 Task: Select help.
Action: Mouse moved to (634, 147)
Screenshot: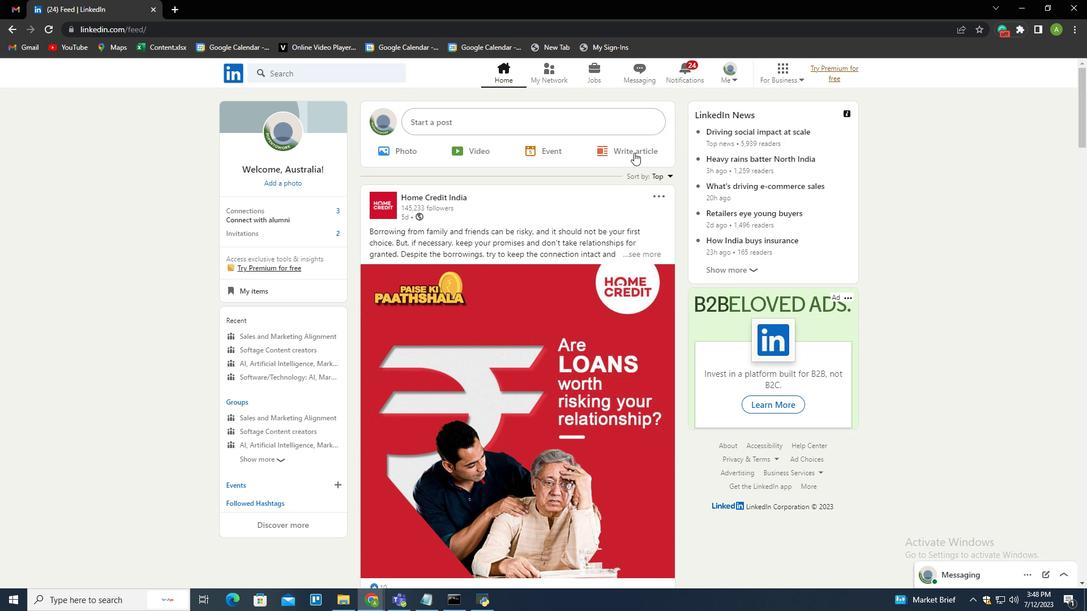 
Action: Mouse pressed left at (634, 147)
Screenshot: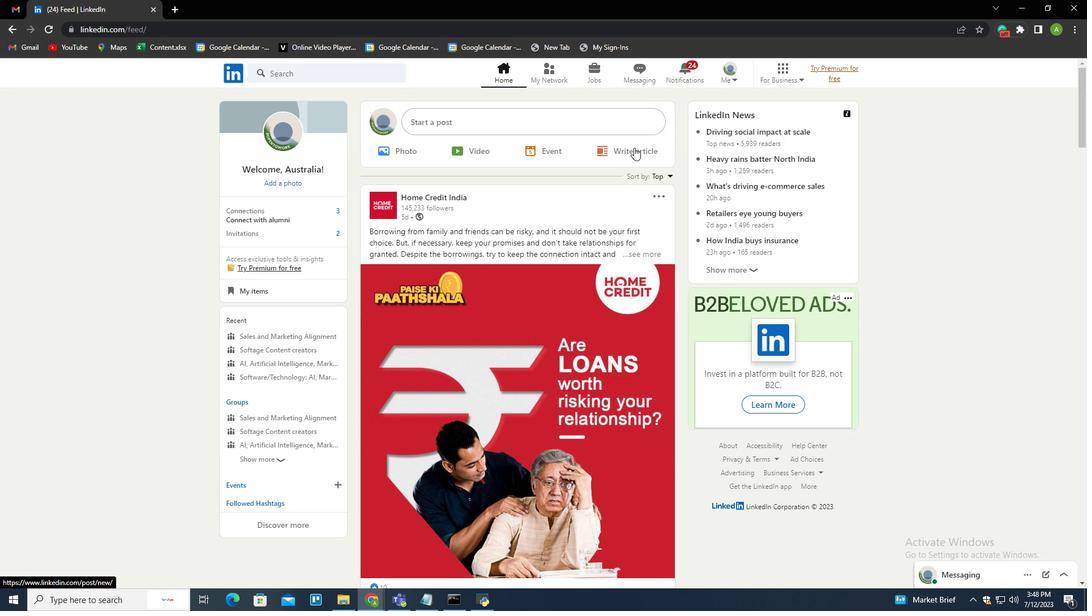 
Action: Mouse moved to (279, 103)
Screenshot: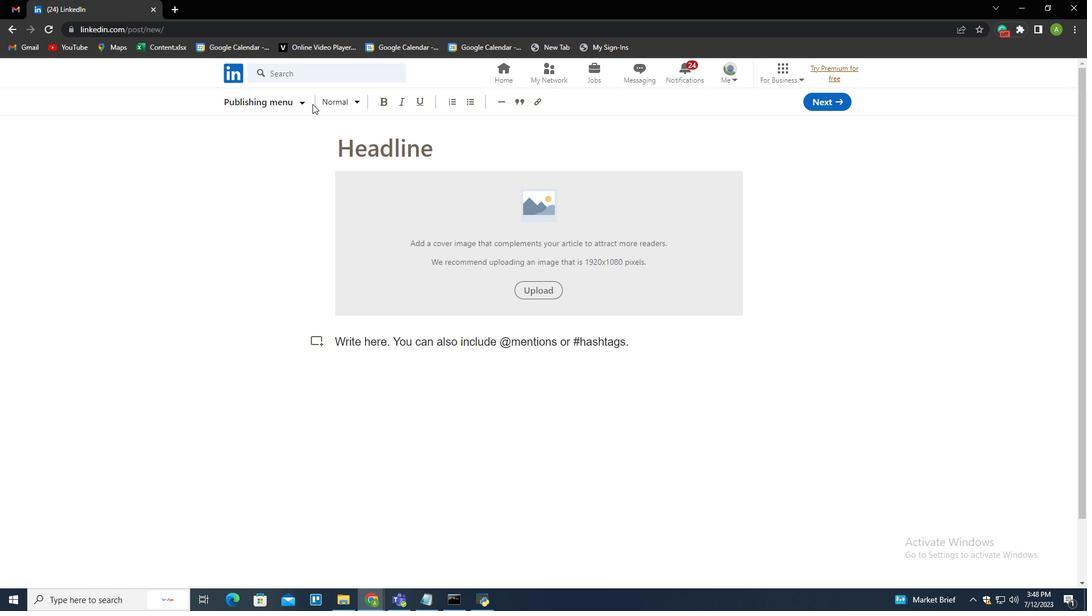 
Action: Mouse pressed left at (279, 103)
Screenshot: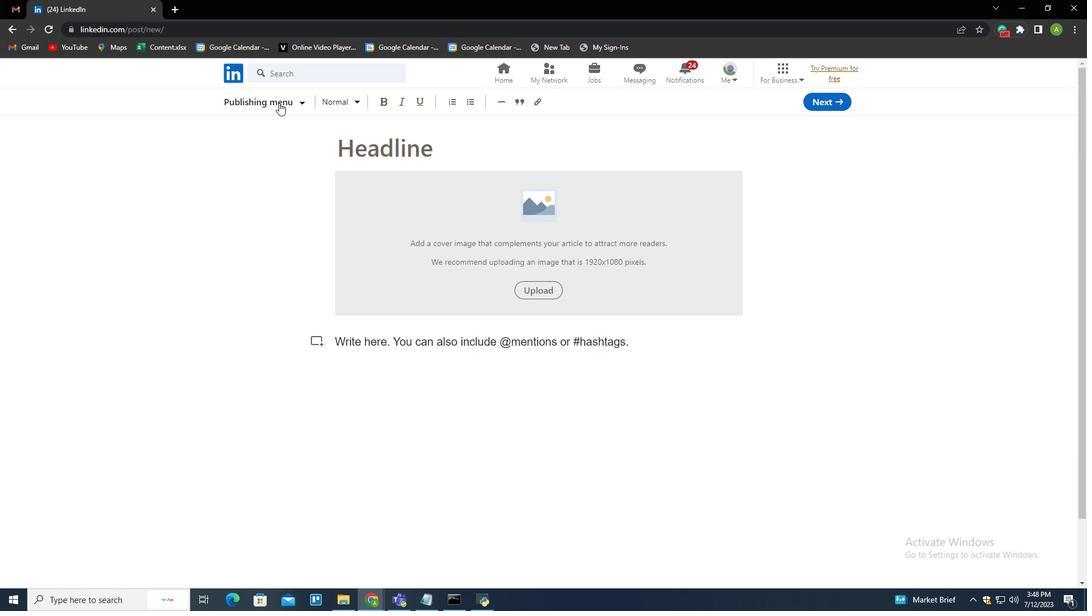 
Action: Mouse moved to (247, 221)
Screenshot: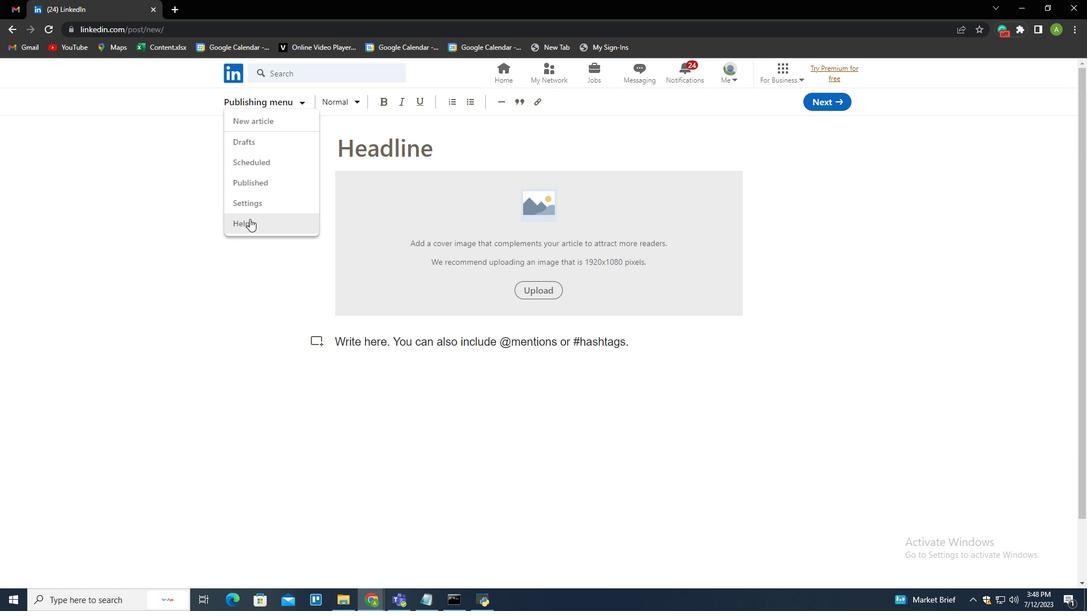 
Action: Mouse pressed left at (247, 221)
Screenshot: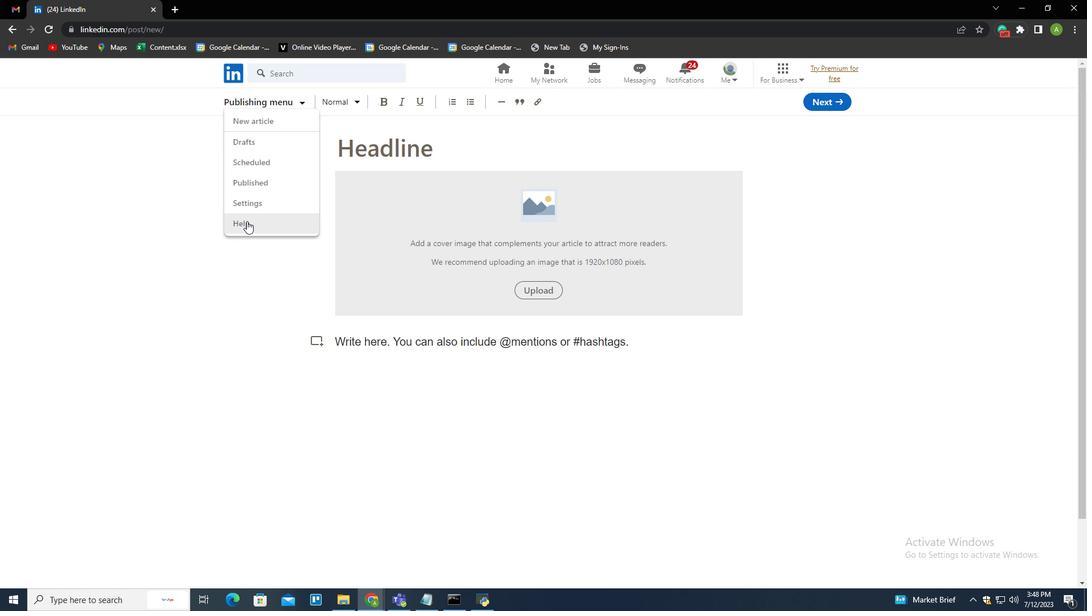
Action: Mouse moved to (436, 386)
Screenshot: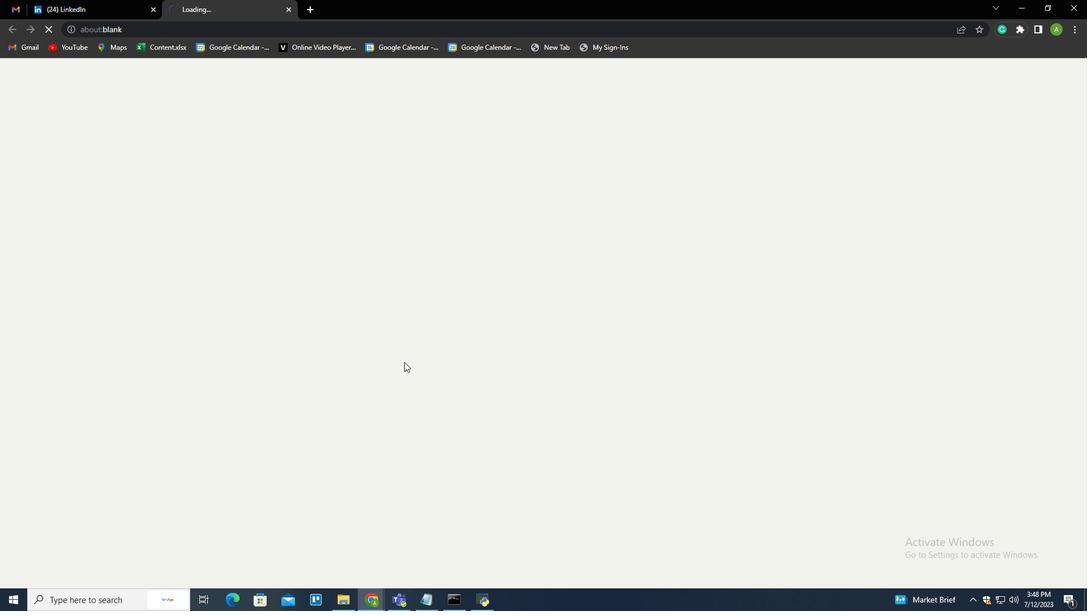 
